 Task: Create a due date automation trigger when advanced on, on the monday before a card is due add dates with an incomplete due date at 11:00 AM.
Action: Mouse moved to (835, 246)
Screenshot: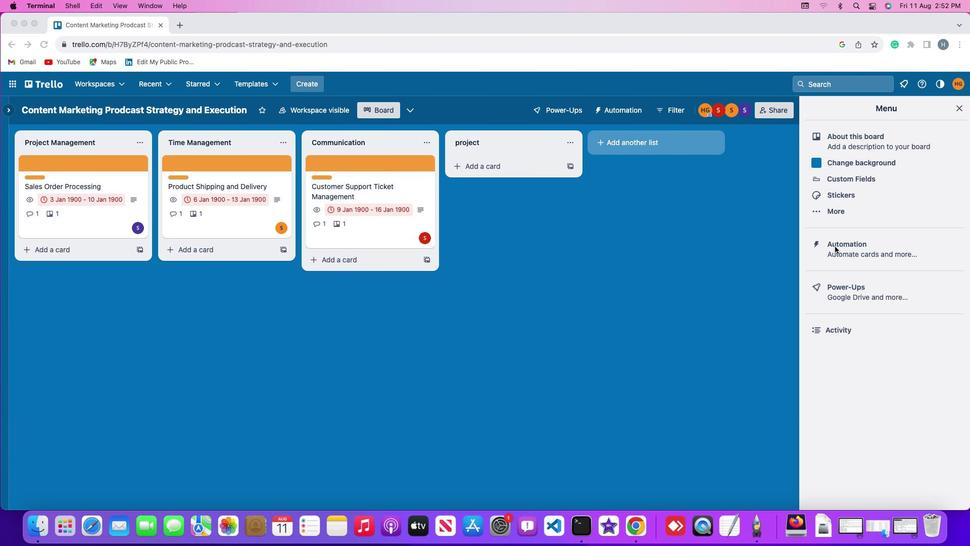 
Action: Mouse pressed left at (835, 246)
Screenshot: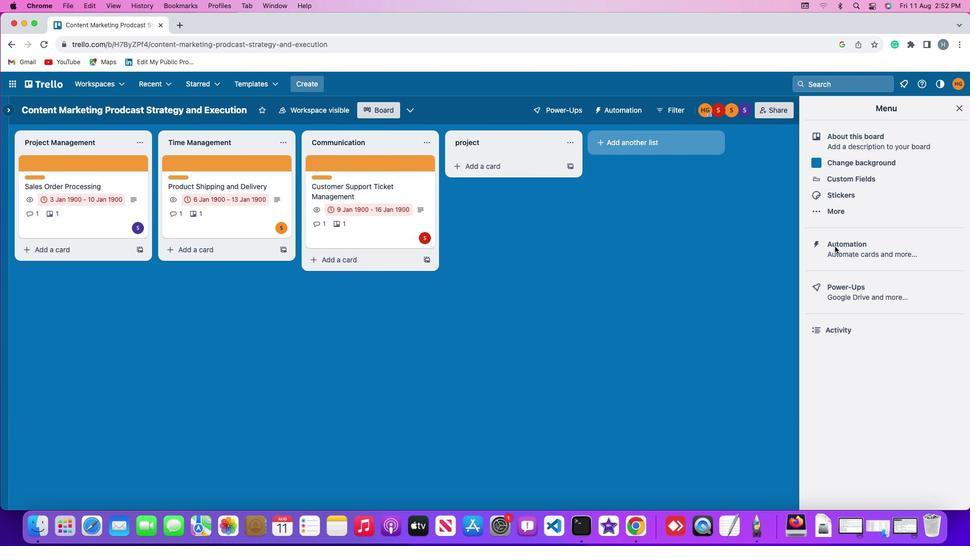 
Action: Mouse pressed left at (835, 246)
Screenshot: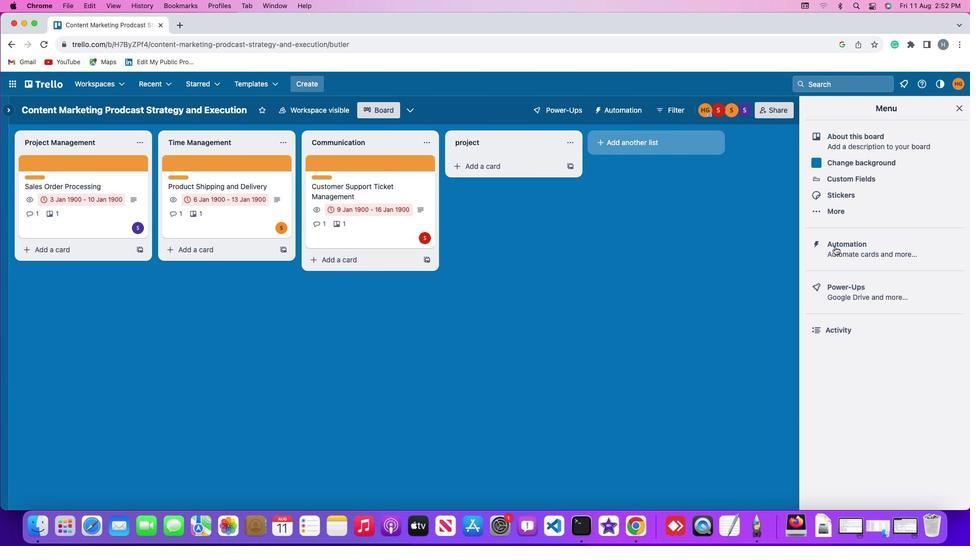 
Action: Mouse moved to (58, 238)
Screenshot: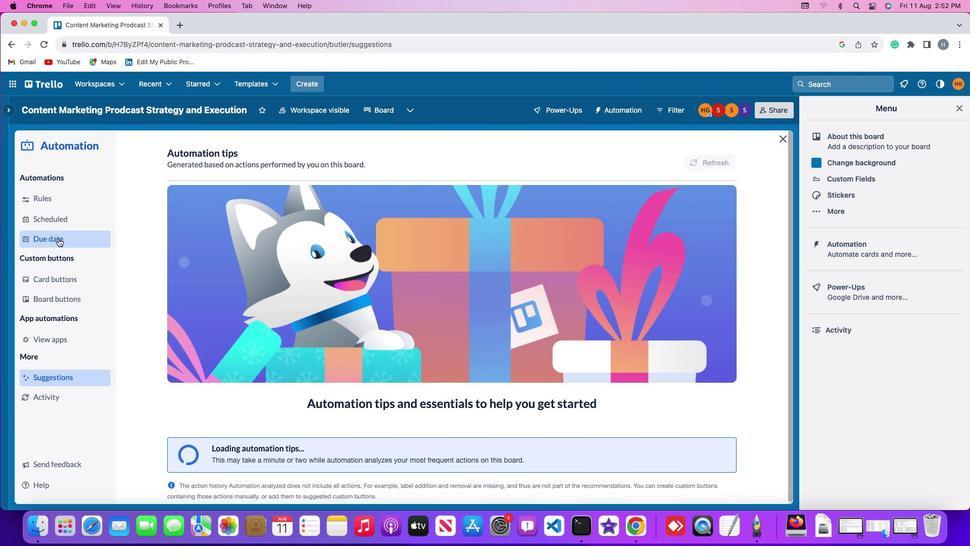 
Action: Mouse pressed left at (58, 238)
Screenshot: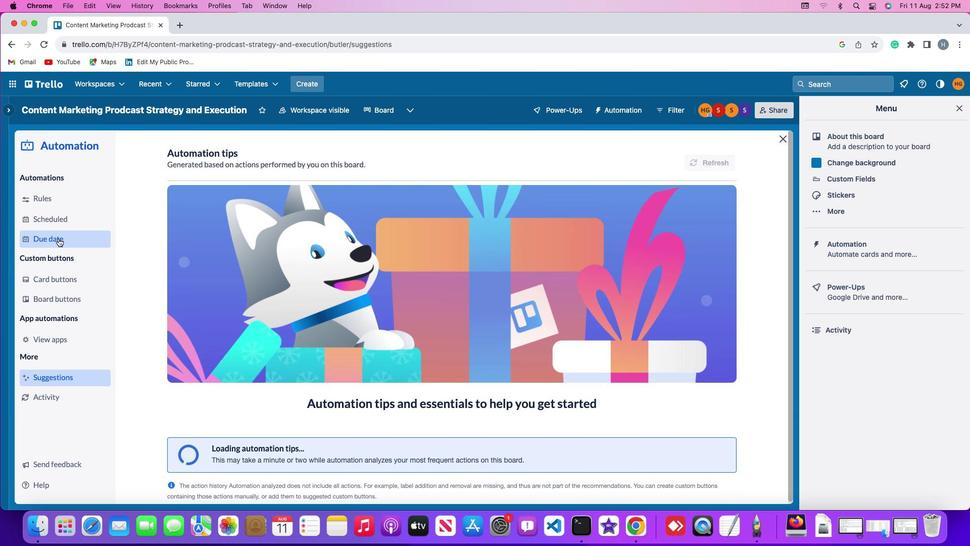 
Action: Mouse moved to (680, 153)
Screenshot: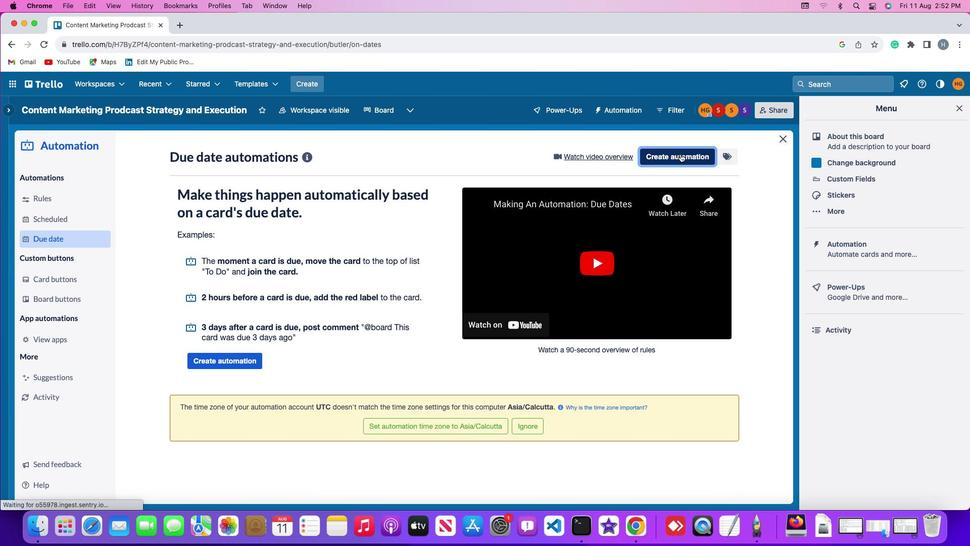 
Action: Mouse pressed left at (680, 153)
Screenshot: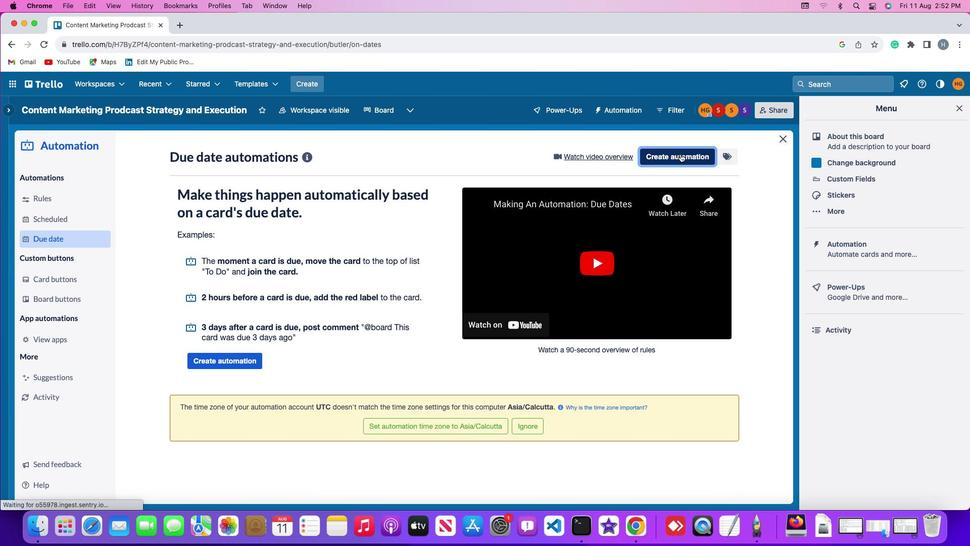 
Action: Mouse moved to (228, 250)
Screenshot: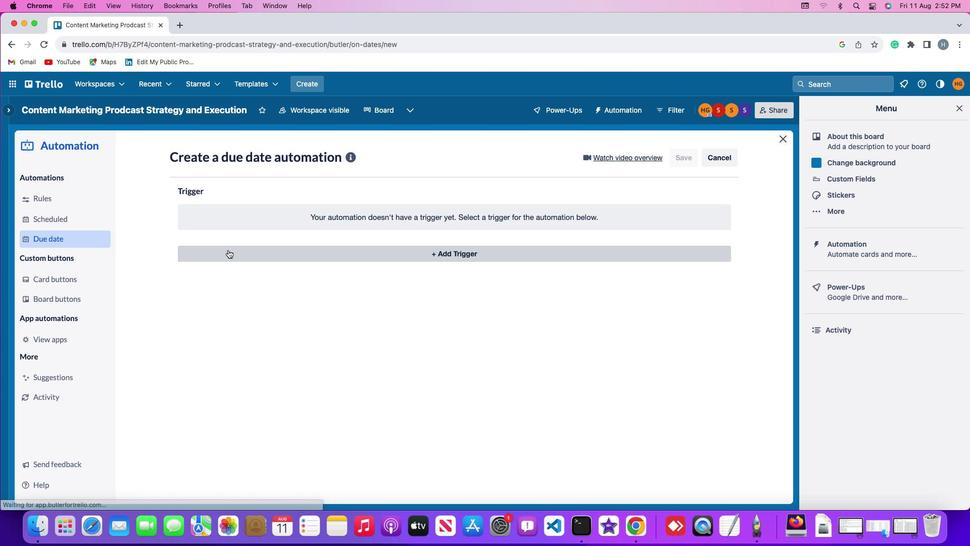 
Action: Mouse pressed left at (228, 250)
Screenshot: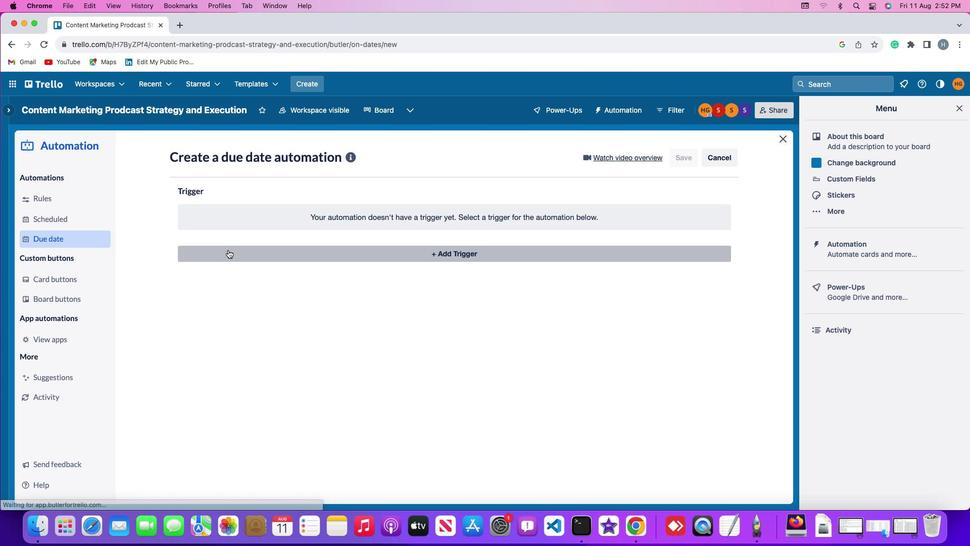 
Action: Mouse moved to (222, 444)
Screenshot: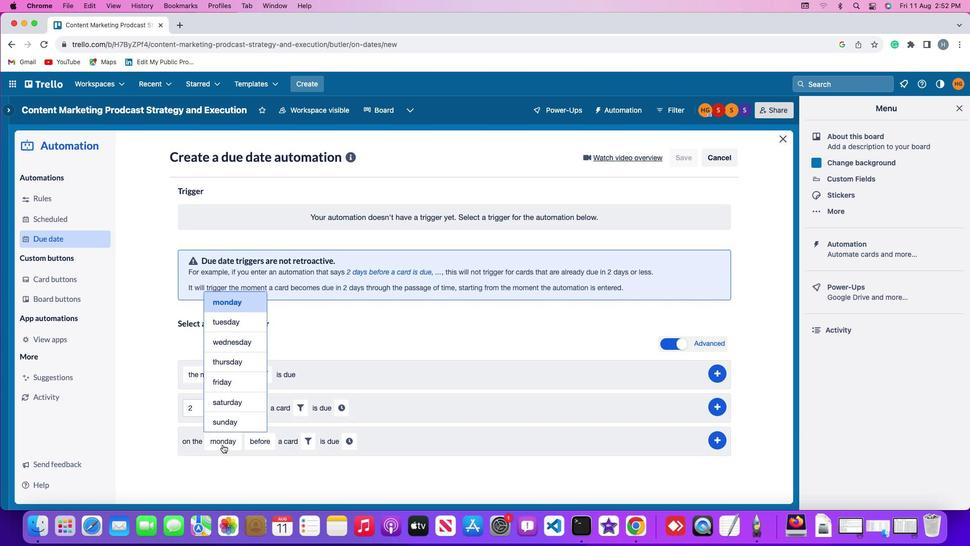 
Action: Mouse pressed left at (222, 444)
Screenshot: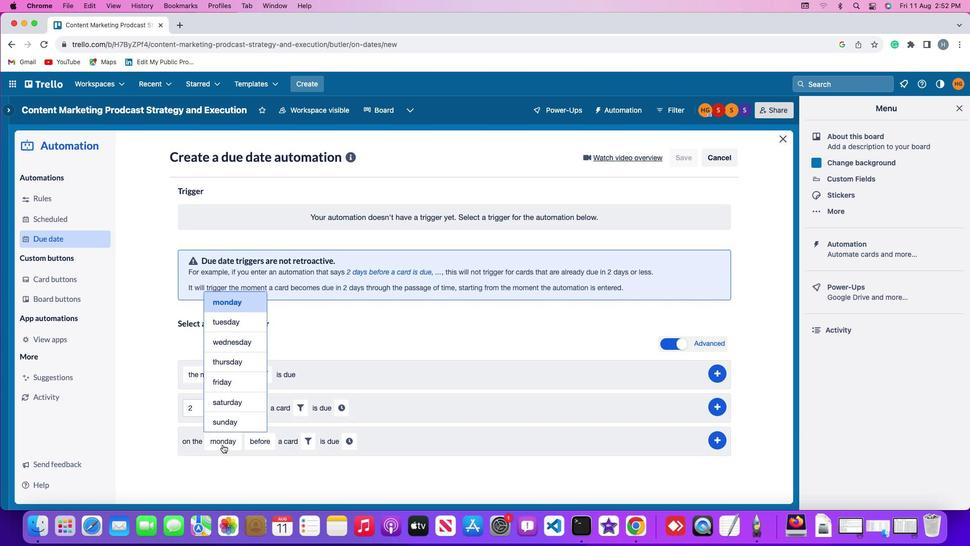 
Action: Mouse moved to (237, 301)
Screenshot: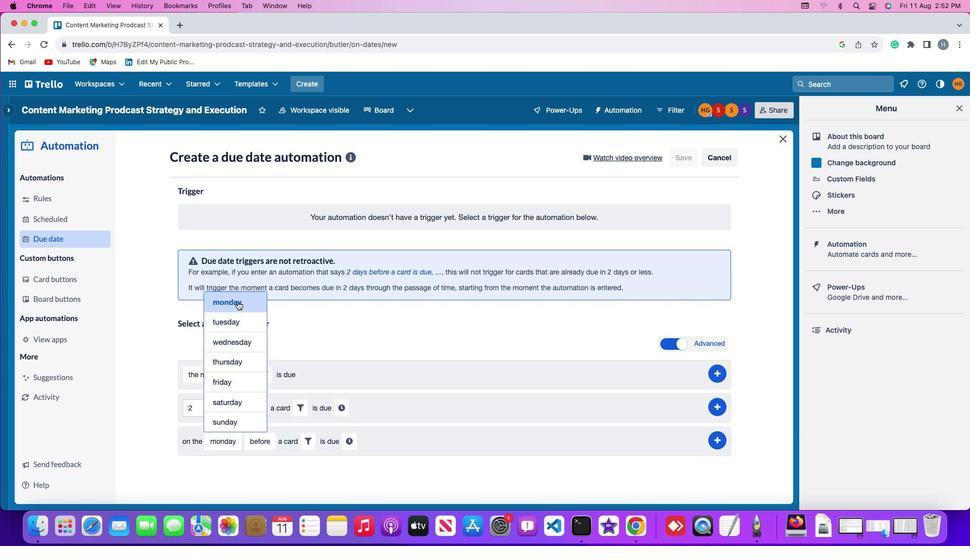 
Action: Mouse pressed left at (237, 301)
Screenshot: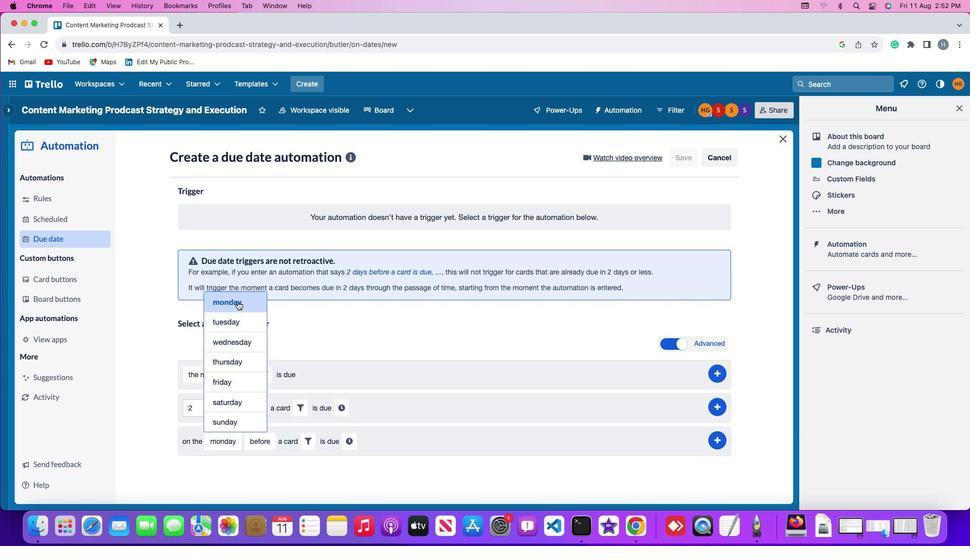 
Action: Mouse moved to (262, 441)
Screenshot: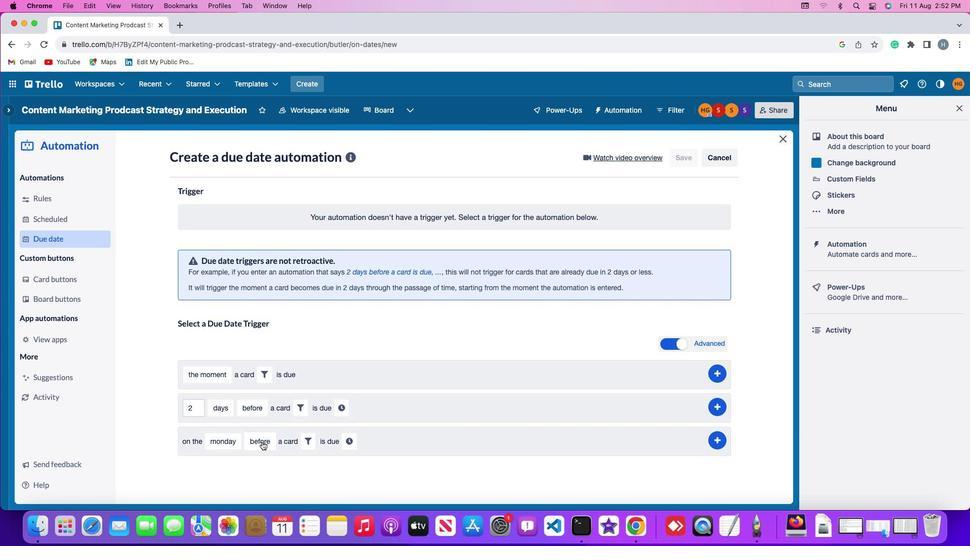 
Action: Mouse pressed left at (262, 441)
Screenshot: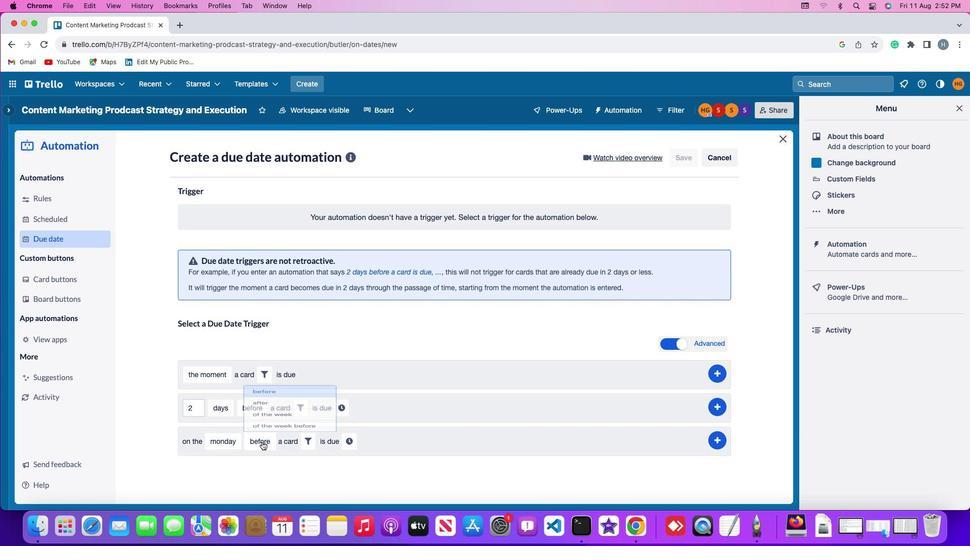 
Action: Mouse moved to (272, 362)
Screenshot: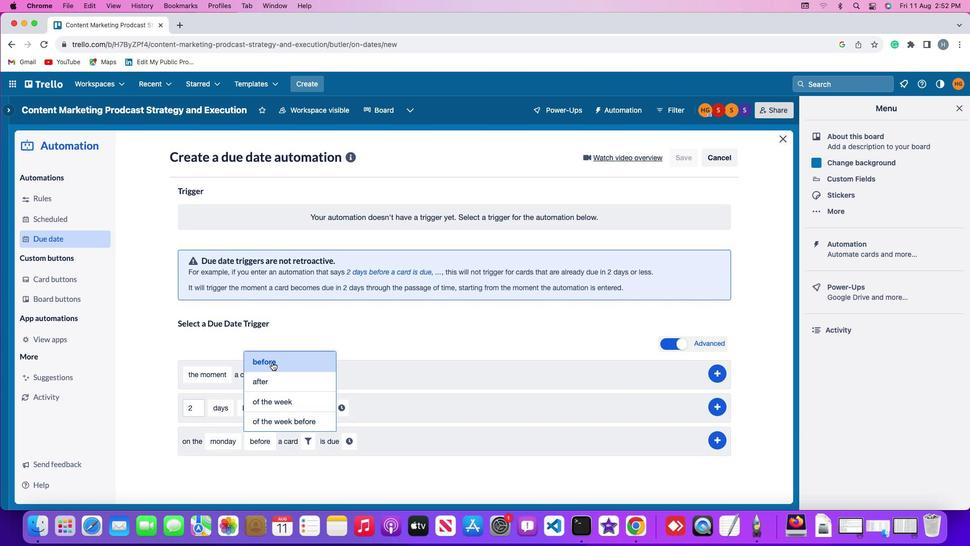 
Action: Mouse pressed left at (272, 362)
Screenshot: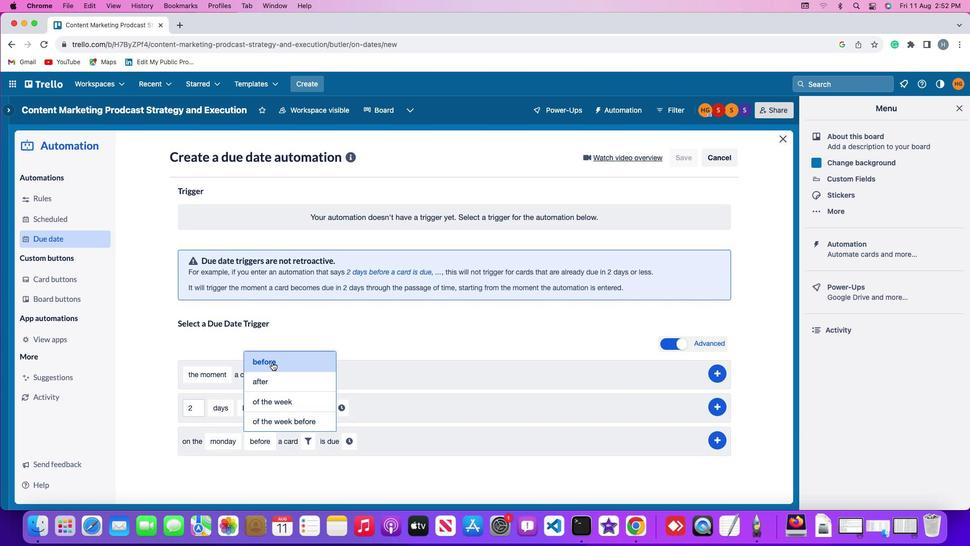 
Action: Mouse moved to (304, 443)
Screenshot: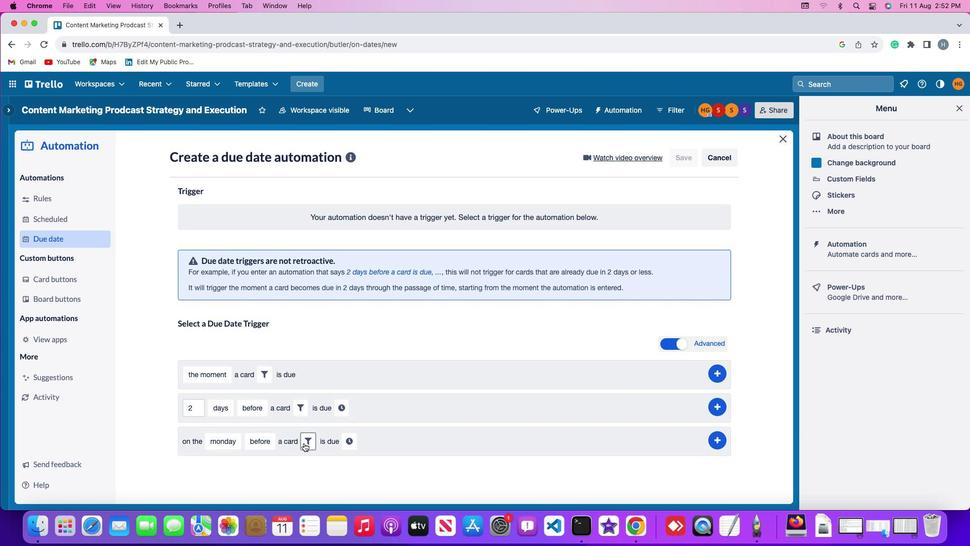 
Action: Mouse pressed left at (304, 443)
Screenshot: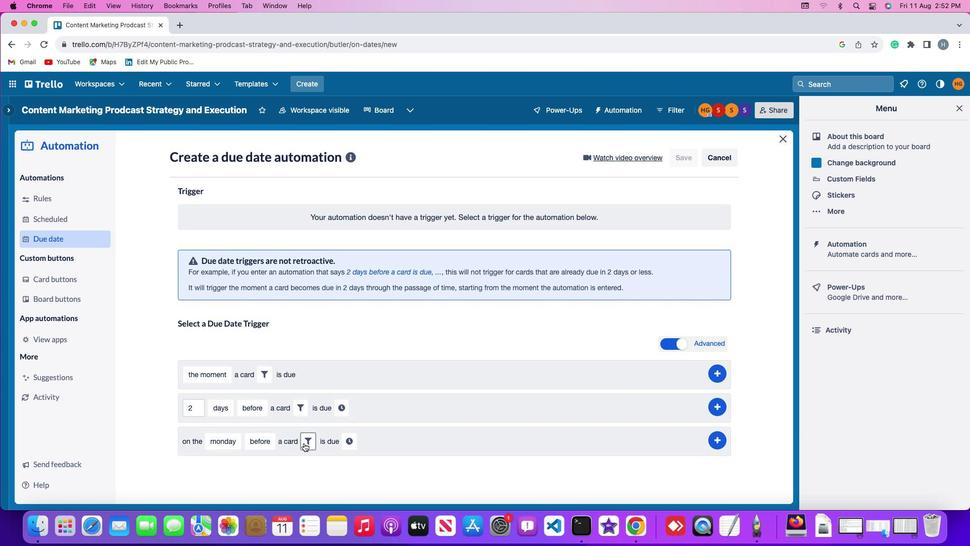 
Action: Mouse moved to (266, 481)
Screenshot: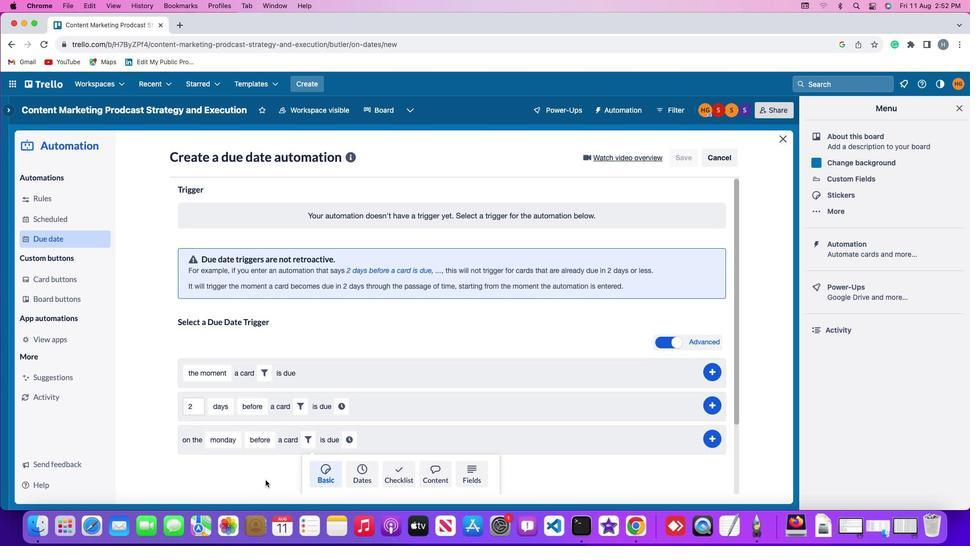 
Action: Mouse scrolled (266, 481) with delta (0, 0)
Screenshot: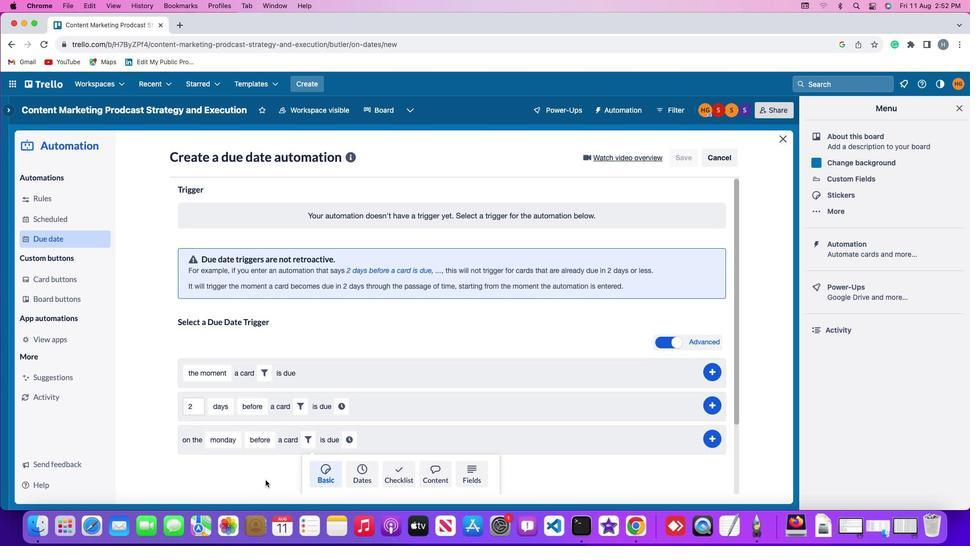 
Action: Mouse scrolled (266, 481) with delta (0, 0)
Screenshot: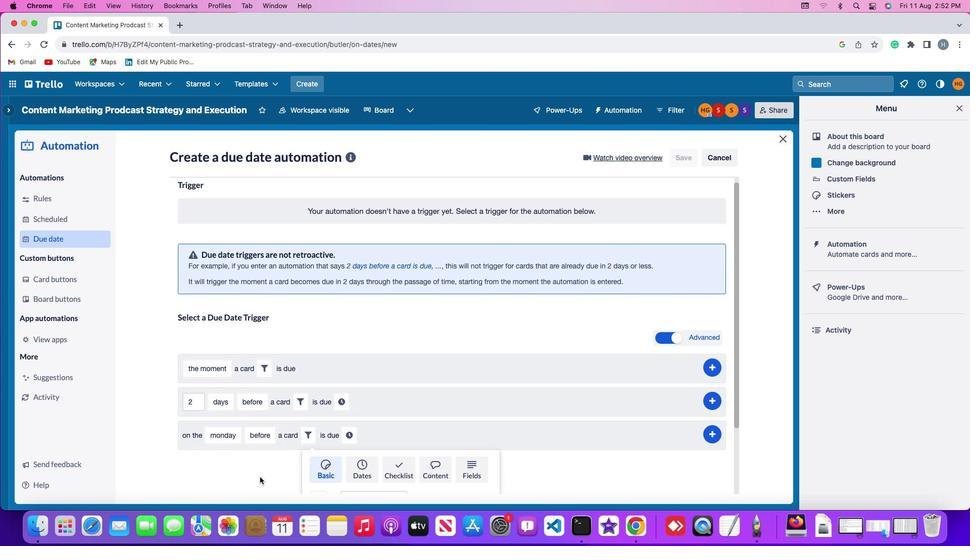 
Action: Mouse moved to (266, 480)
Screenshot: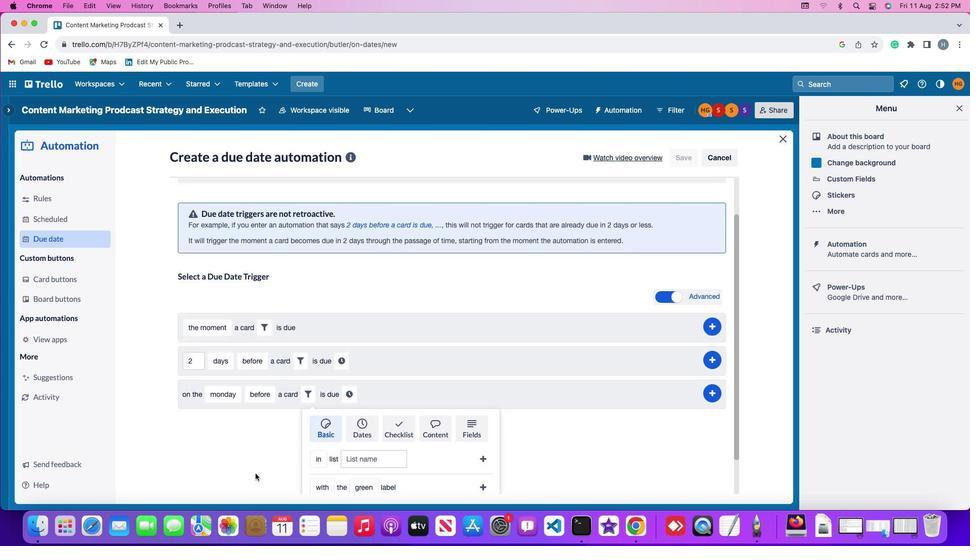 
Action: Mouse scrolled (266, 480) with delta (0, -1)
Screenshot: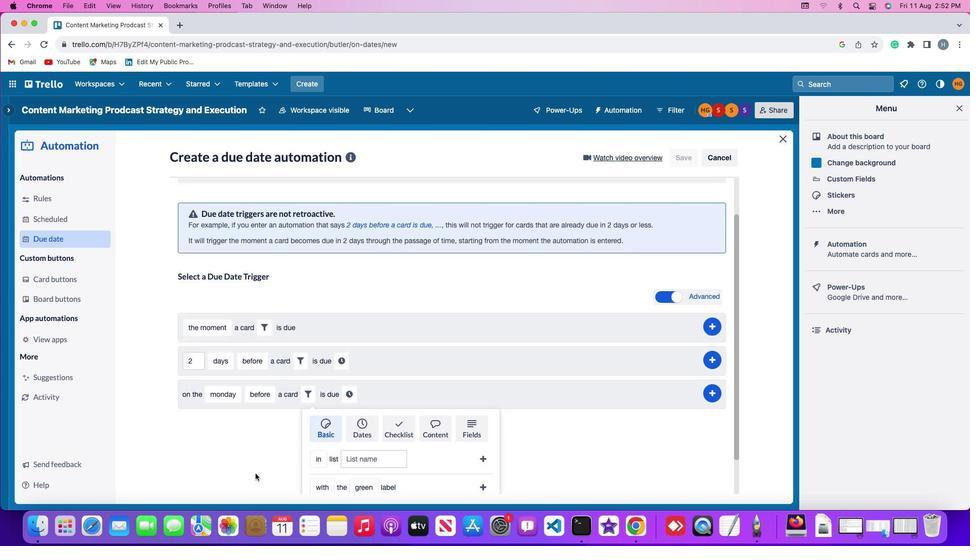 
Action: Mouse moved to (368, 399)
Screenshot: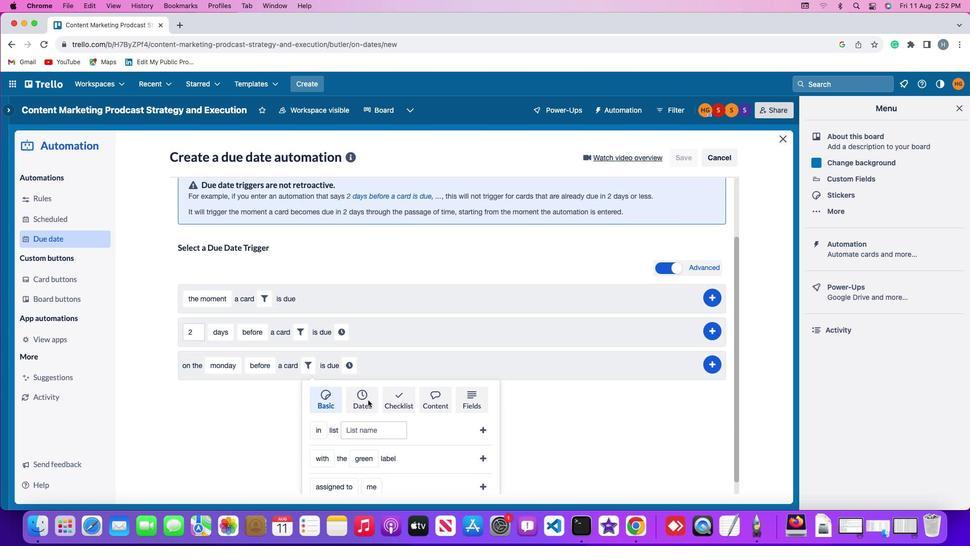 
Action: Mouse pressed left at (368, 399)
Screenshot: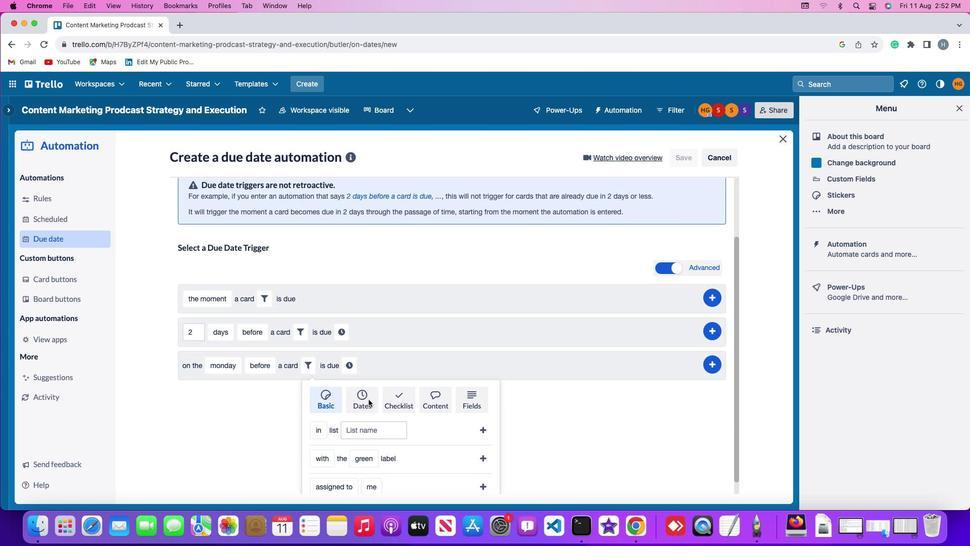 
Action: Mouse moved to (325, 430)
Screenshot: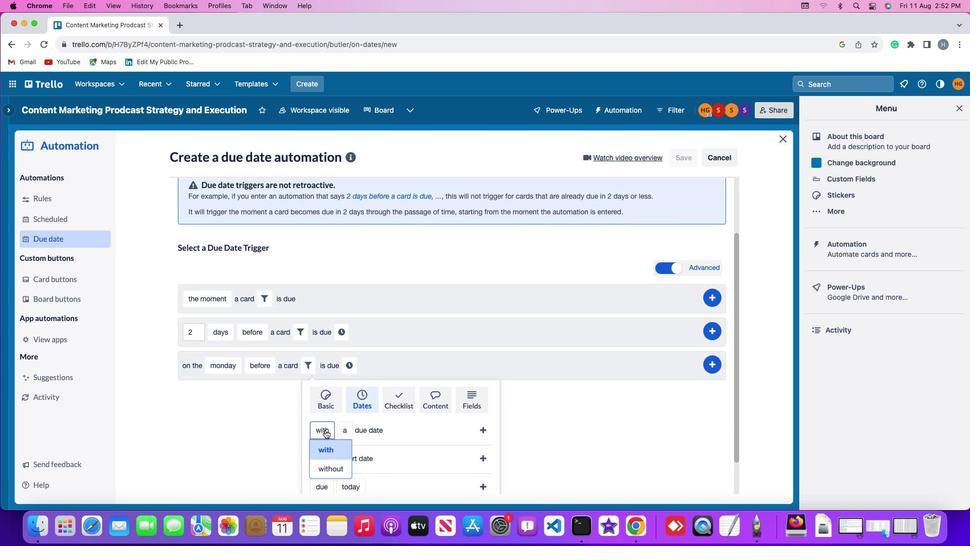 
Action: Mouse pressed left at (325, 430)
Screenshot: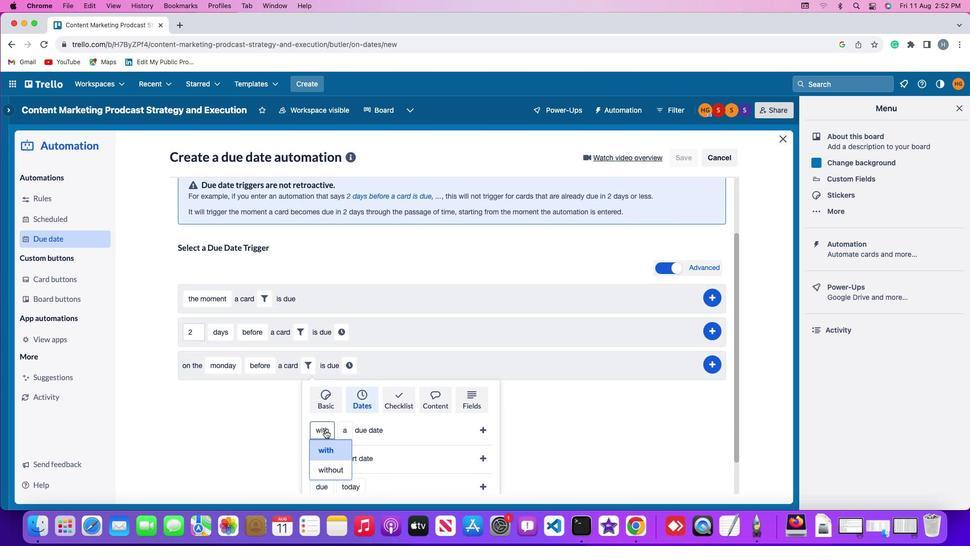
Action: Mouse moved to (329, 452)
Screenshot: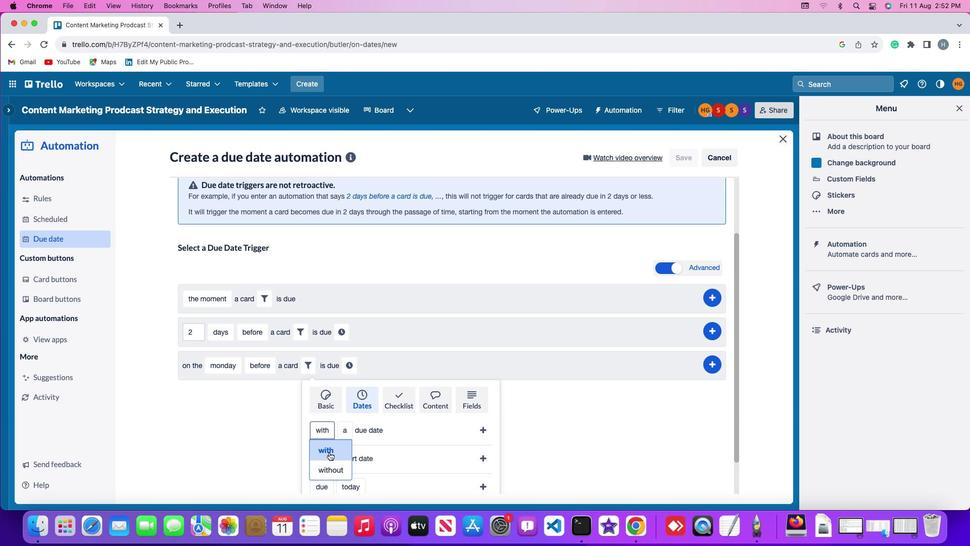
Action: Mouse pressed left at (329, 452)
Screenshot: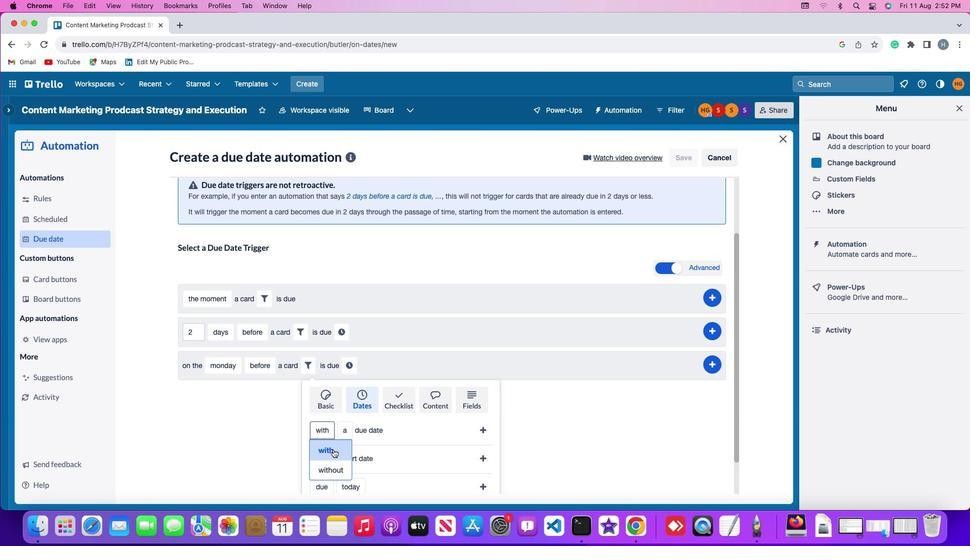 
Action: Mouse moved to (350, 428)
Screenshot: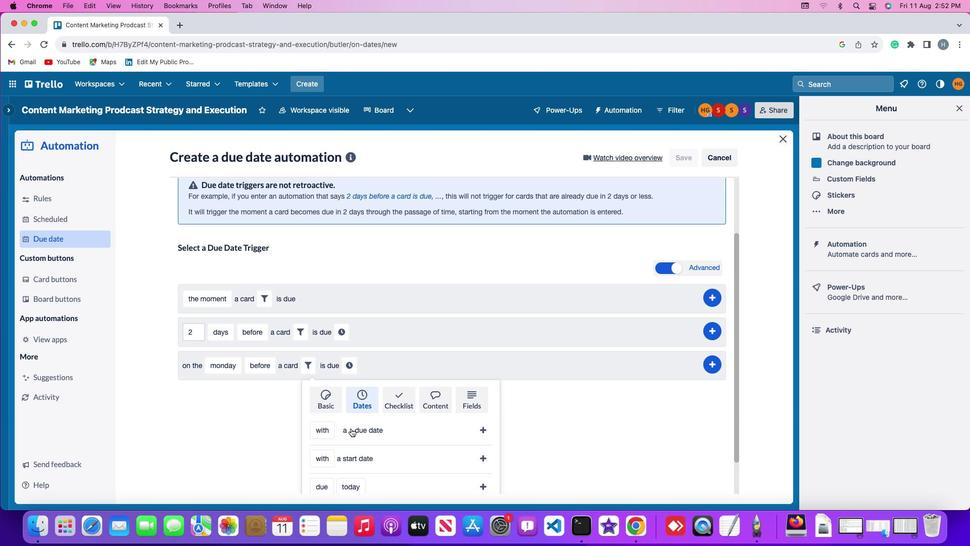 
Action: Mouse pressed left at (350, 428)
Screenshot: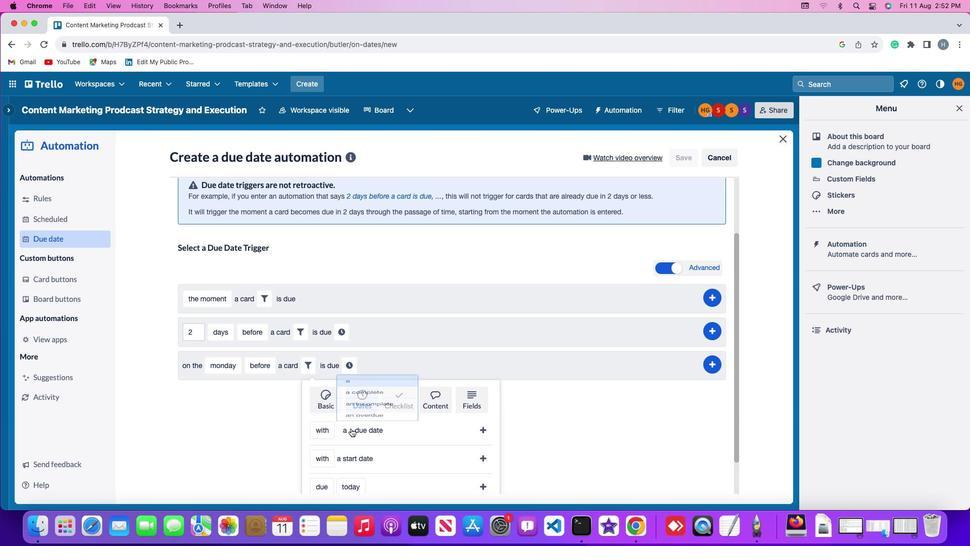 
Action: Mouse moved to (363, 391)
Screenshot: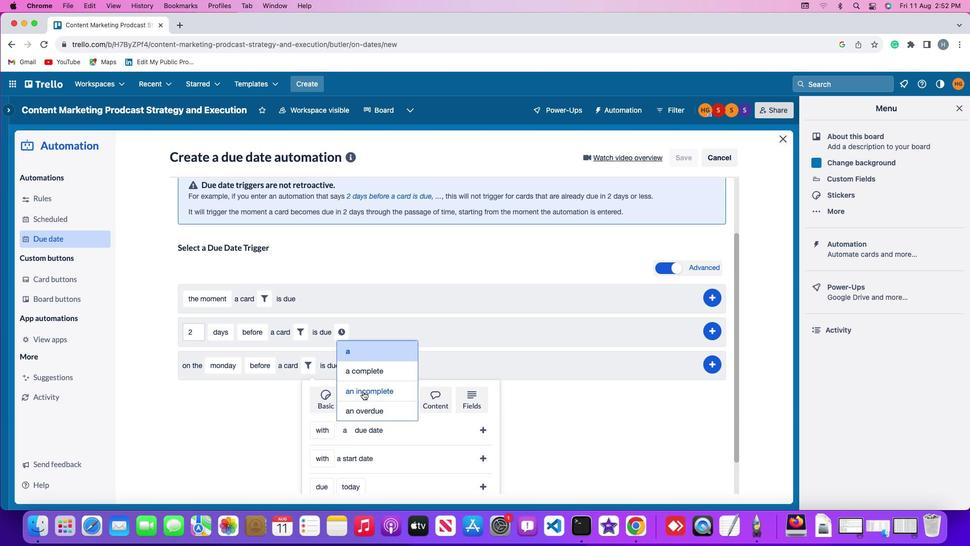 
Action: Mouse pressed left at (363, 391)
Screenshot: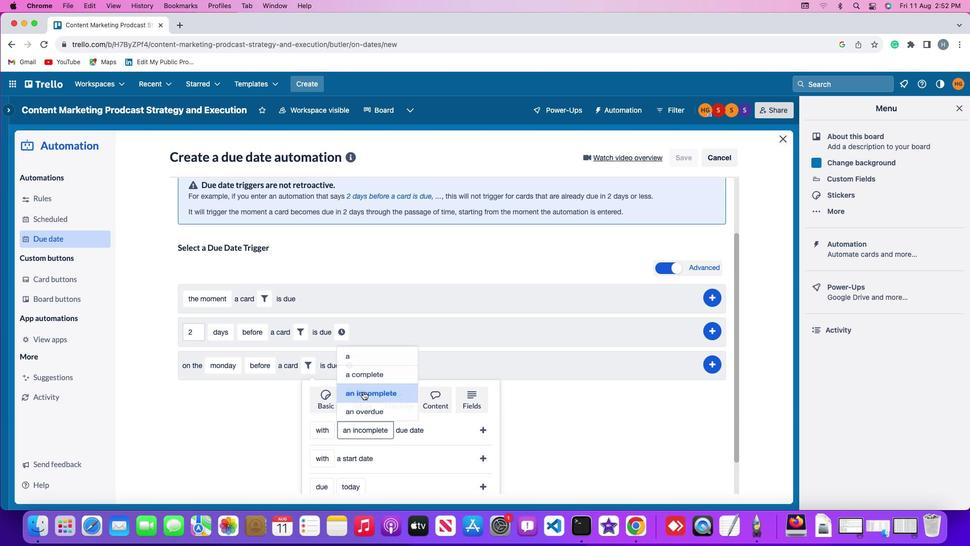 
Action: Mouse moved to (481, 426)
Screenshot: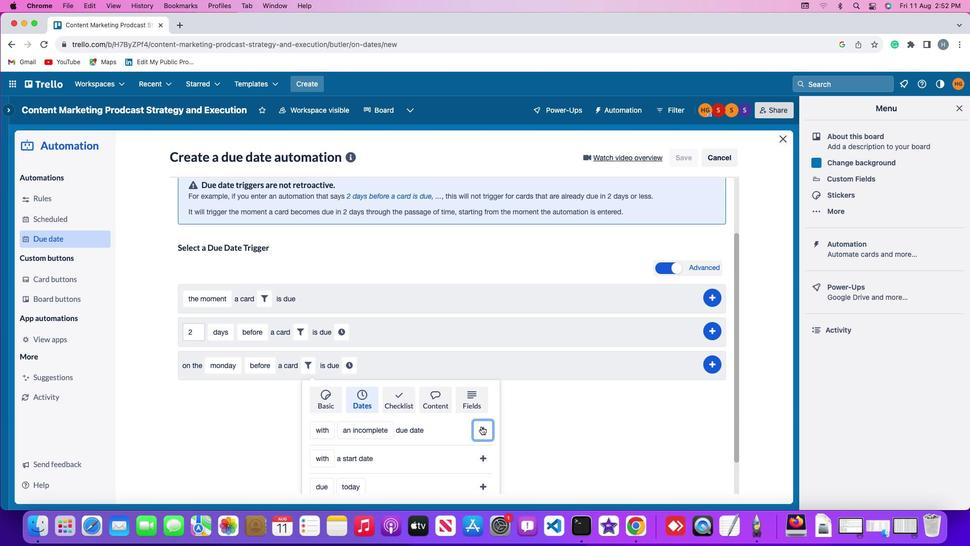 
Action: Mouse pressed left at (481, 426)
Screenshot: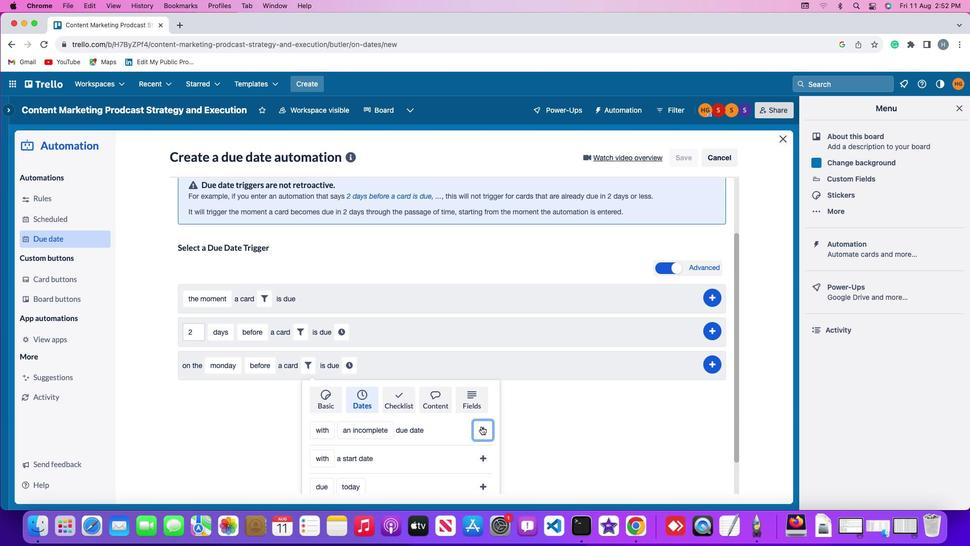 
Action: Mouse moved to (465, 441)
Screenshot: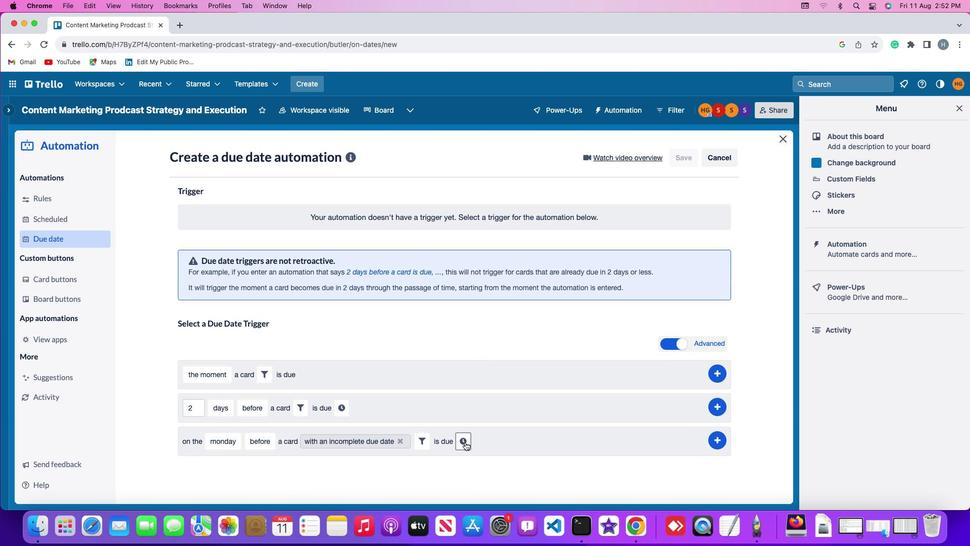 
Action: Mouse pressed left at (465, 441)
Screenshot: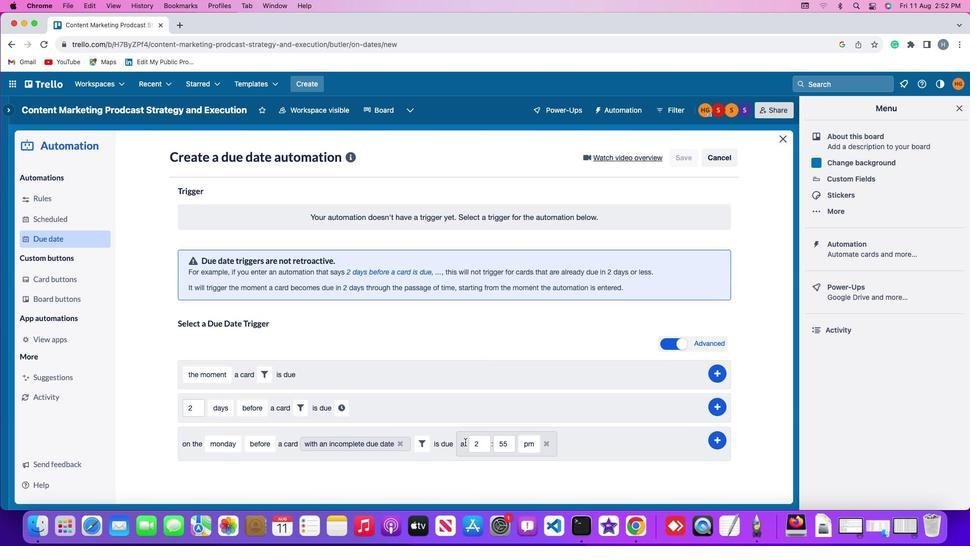 
Action: Mouse moved to (479, 443)
Screenshot: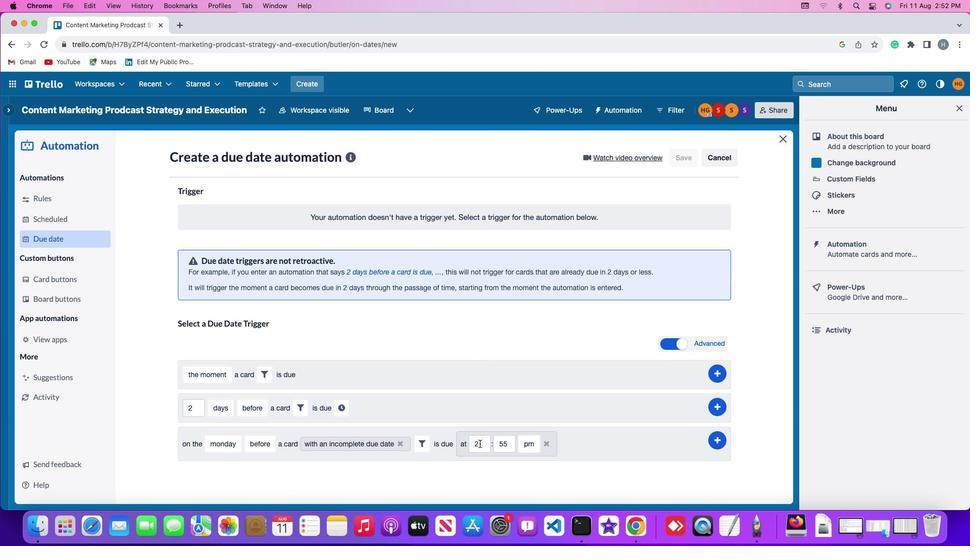 
Action: Mouse pressed left at (479, 443)
Screenshot: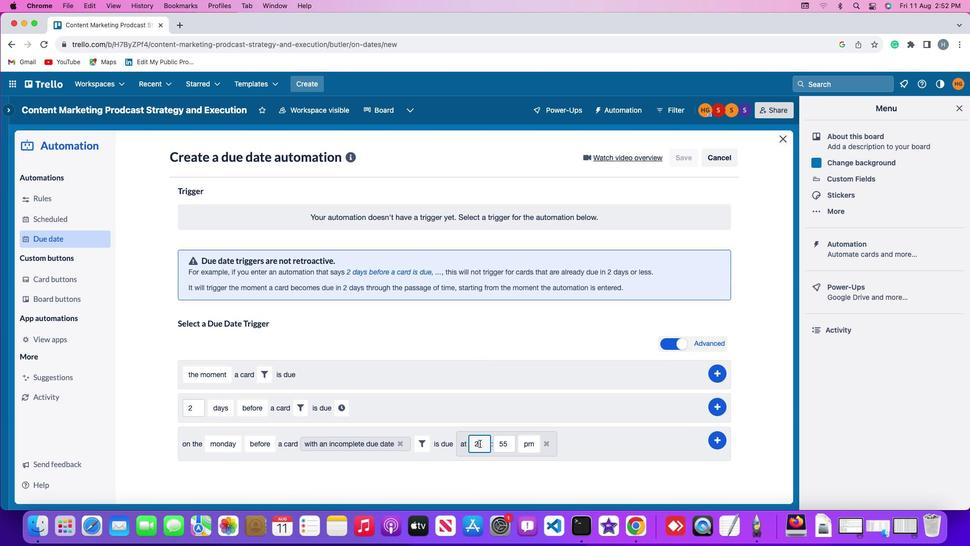 
Action: Mouse moved to (481, 443)
Screenshot: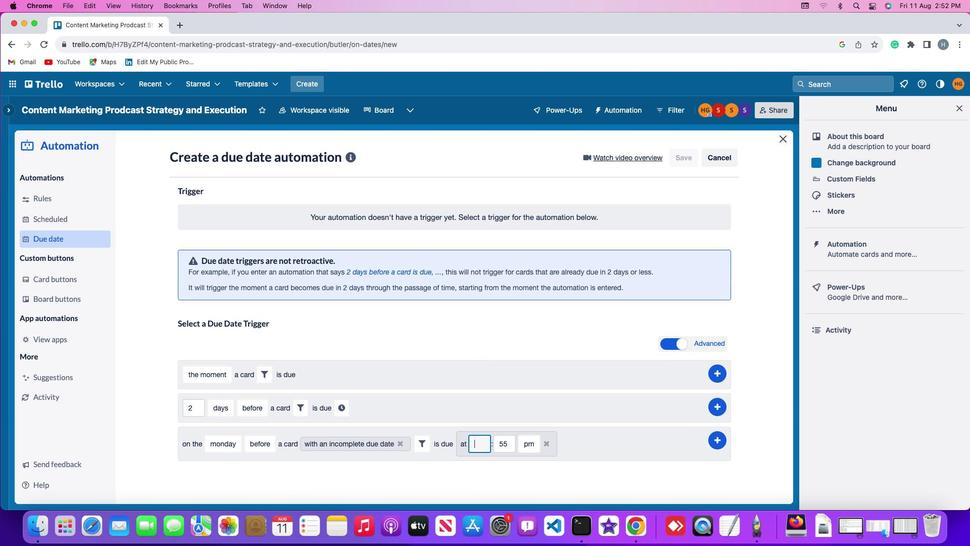 
Action: Key pressed Key.backspace
Screenshot: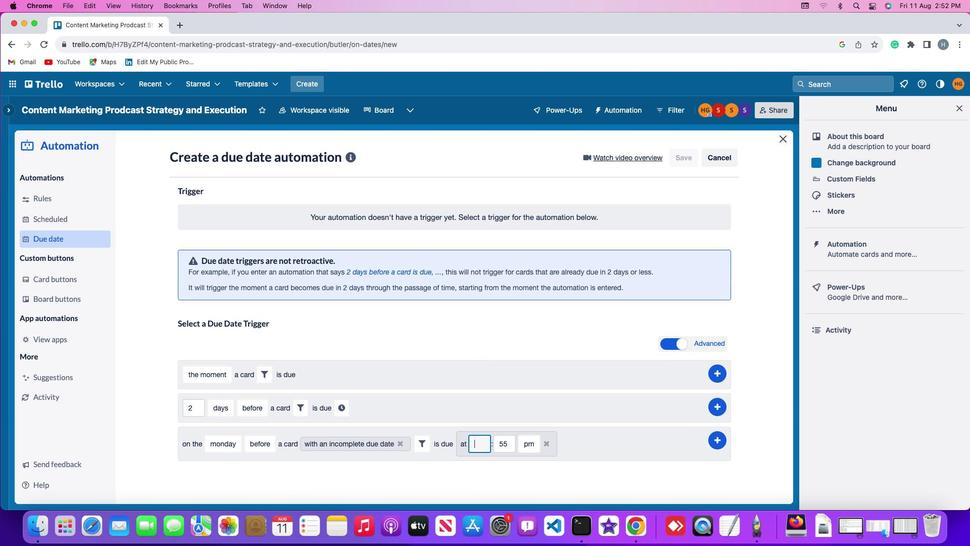 
Action: Mouse moved to (482, 443)
Screenshot: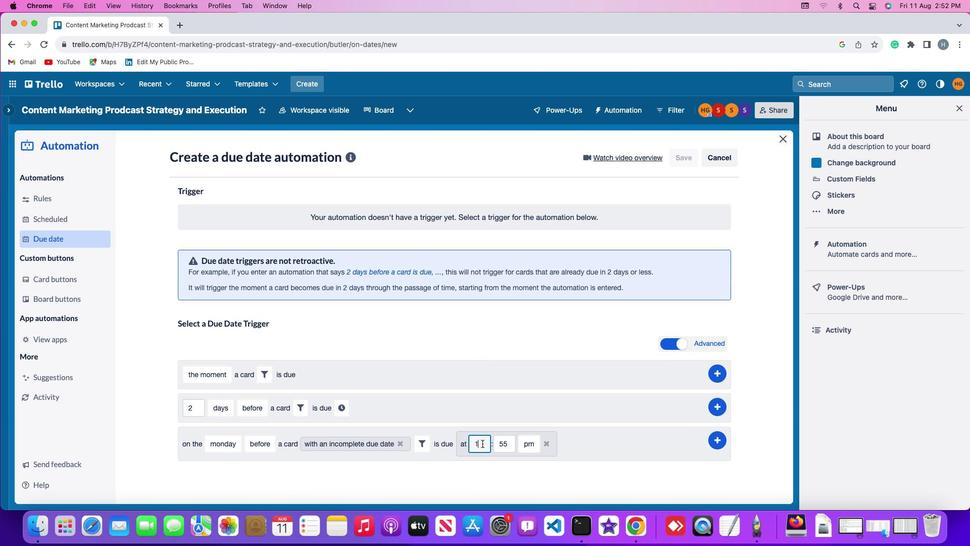 
Action: Key pressed '1'
Screenshot: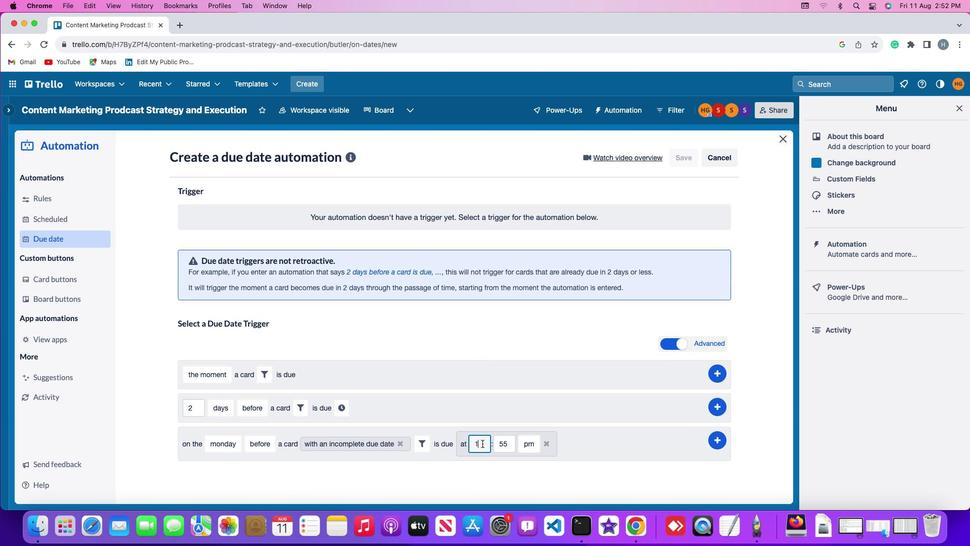 
Action: Mouse moved to (482, 443)
Screenshot: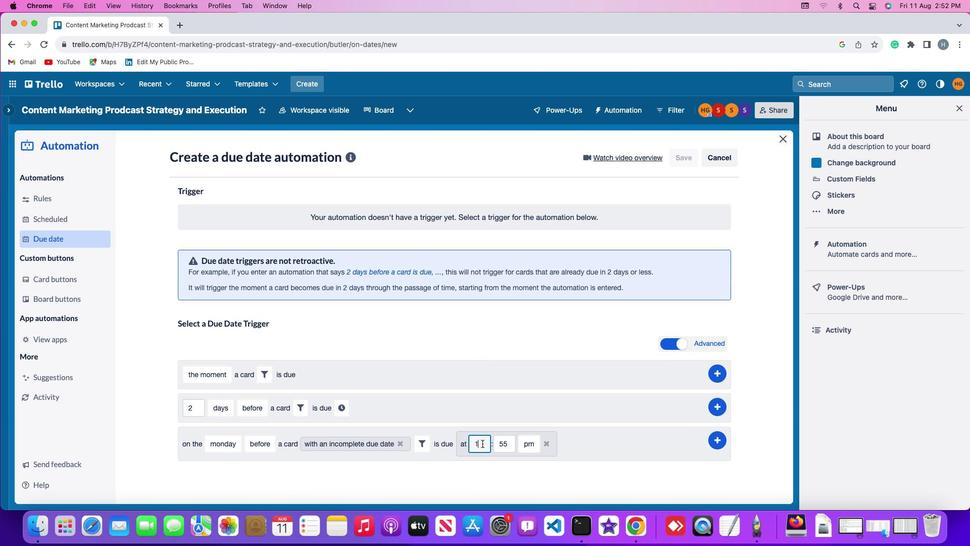
Action: Key pressed '1'
Screenshot: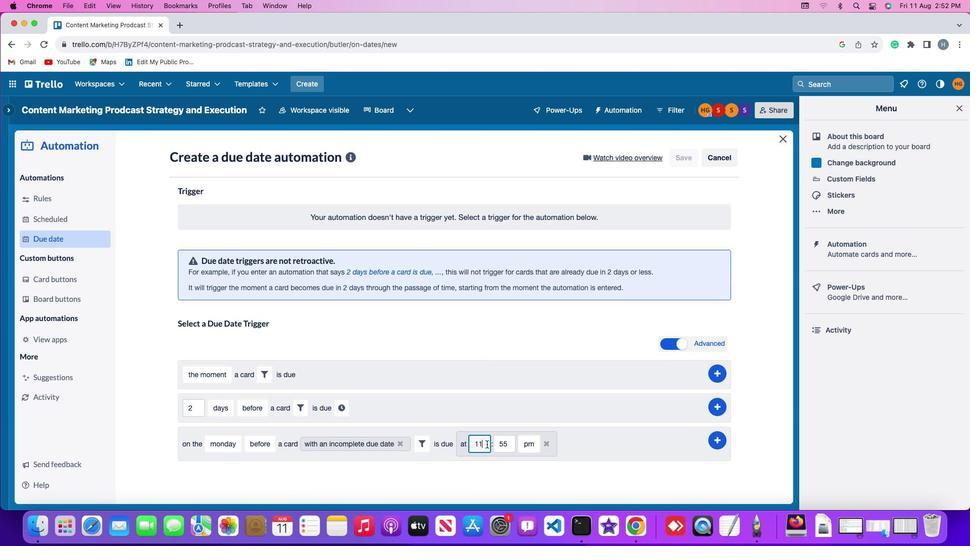 
Action: Mouse moved to (510, 443)
Screenshot: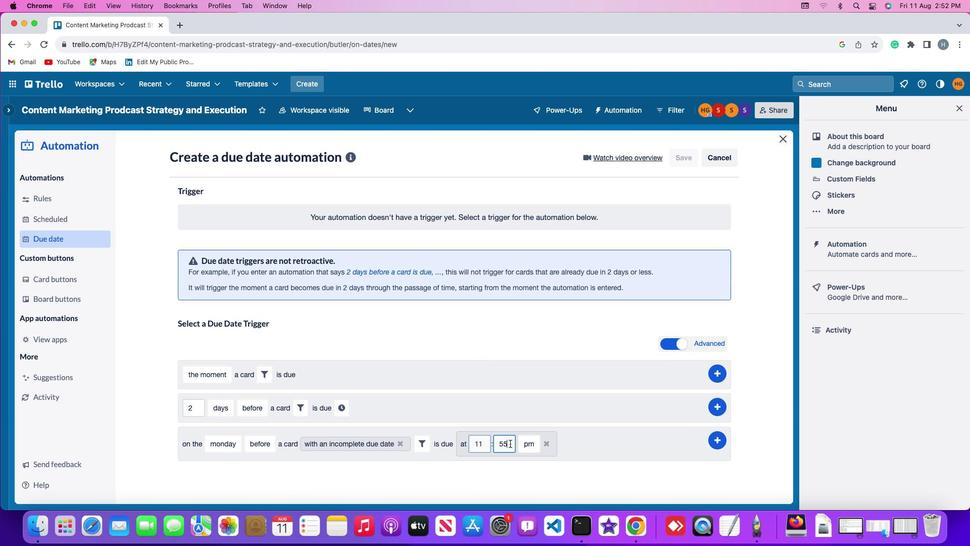 
Action: Mouse pressed left at (510, 443)
Screenshot: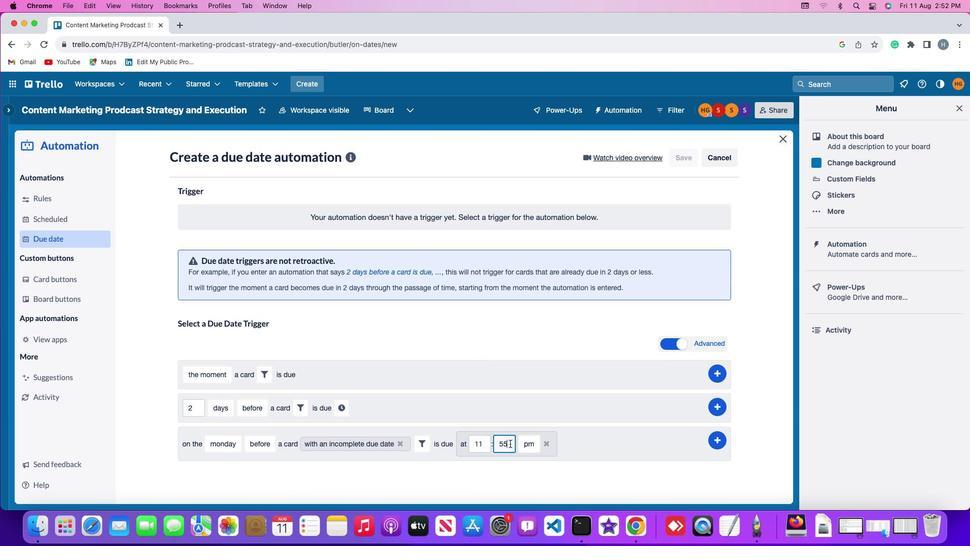 
Action: Key pressed Key.backspaceKey.backspace'0''0'
Screenshot: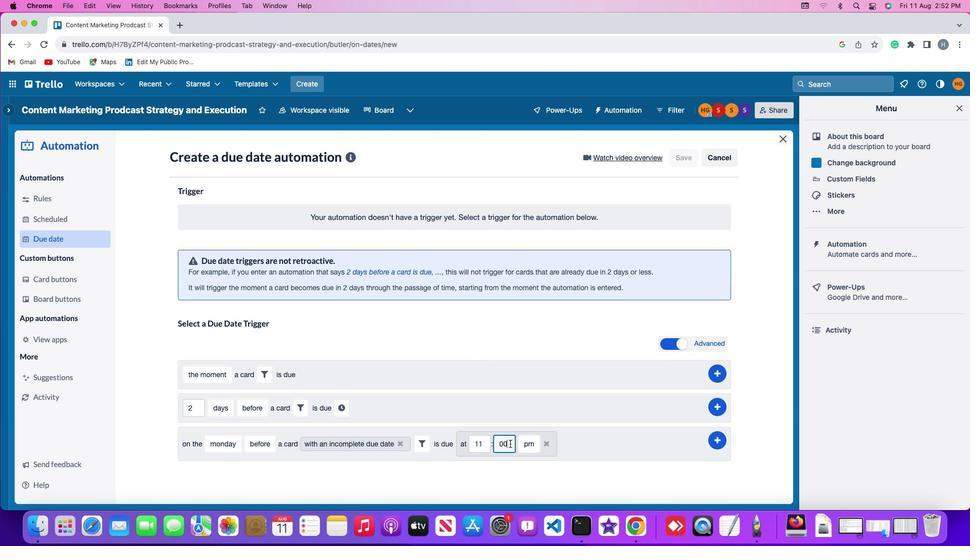 
Action: Mouse moved to (523, 442)
Screenshot: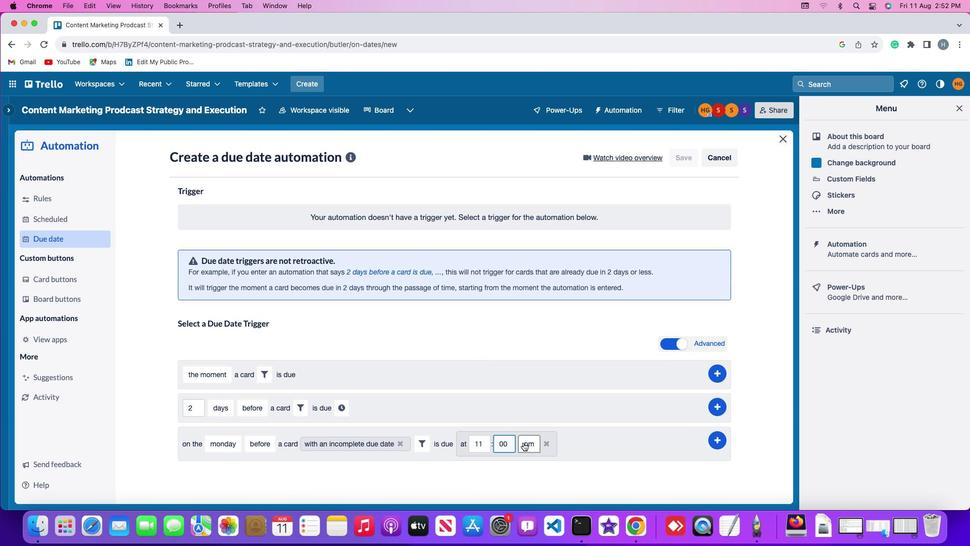 
Action: Mouse pressed left at (523, 442)
Screenshot: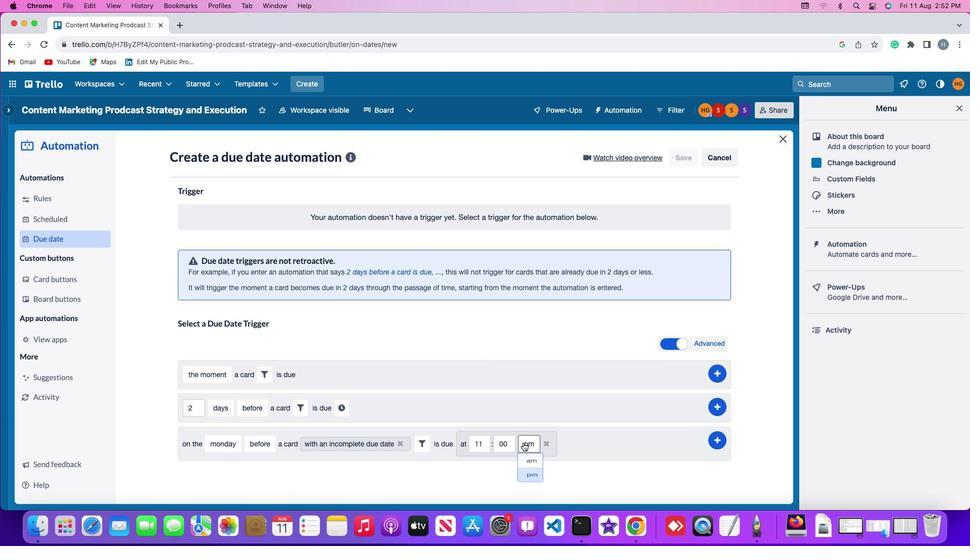 
Action: Mouse moved to (529, 463)
Screenshot: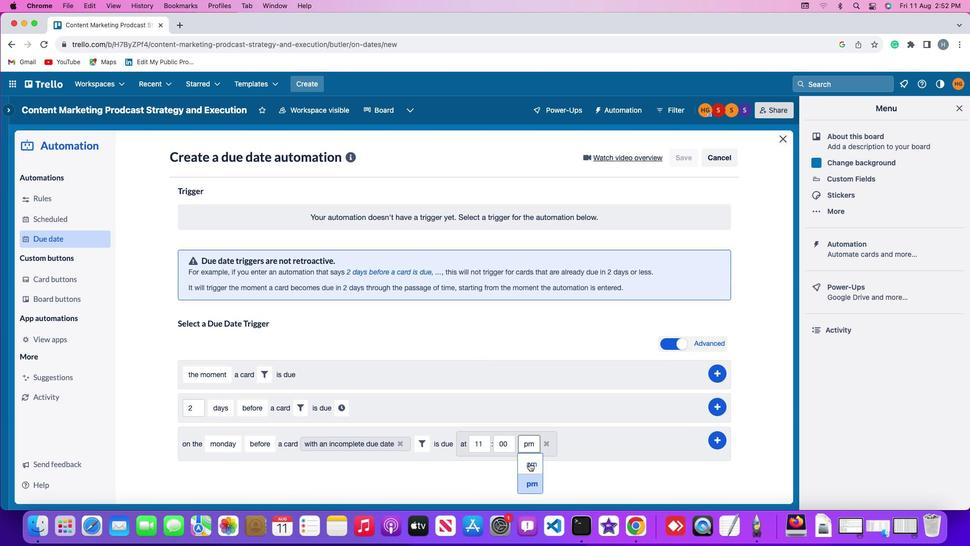 
Action: Mouse pressed left at (529, 463)
Screenshot: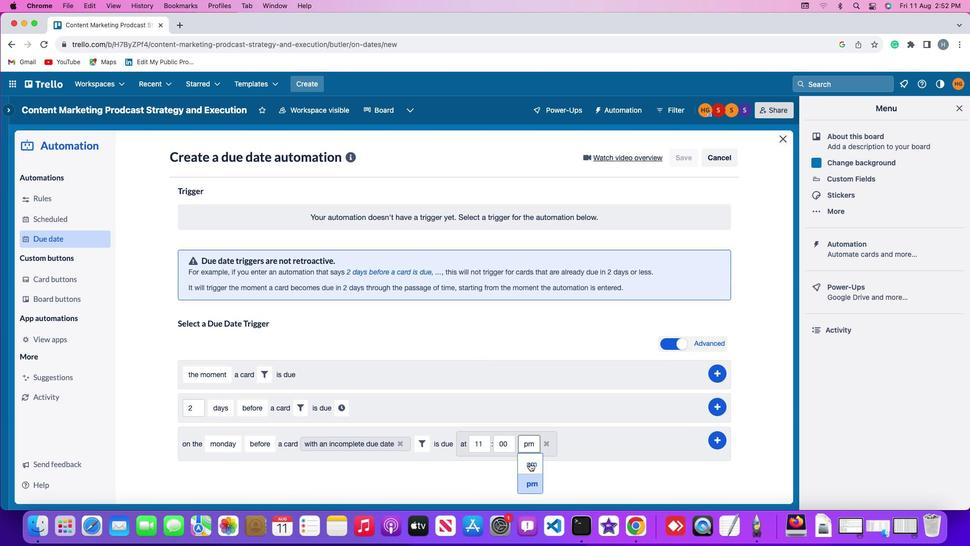 
Action: Mouse moved to (713, 436)
Screenshot: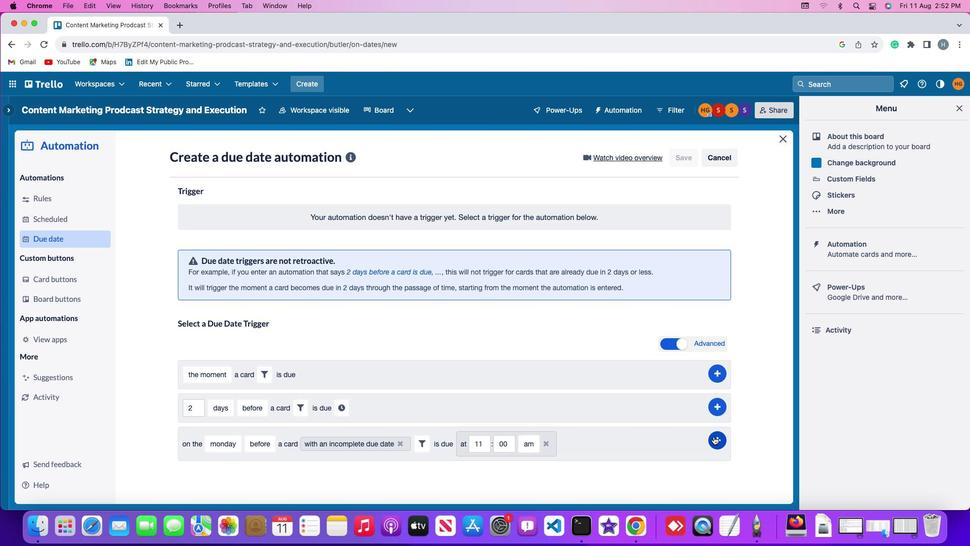 
Action: Mouse pressed left at (713, 436)
Screenshot: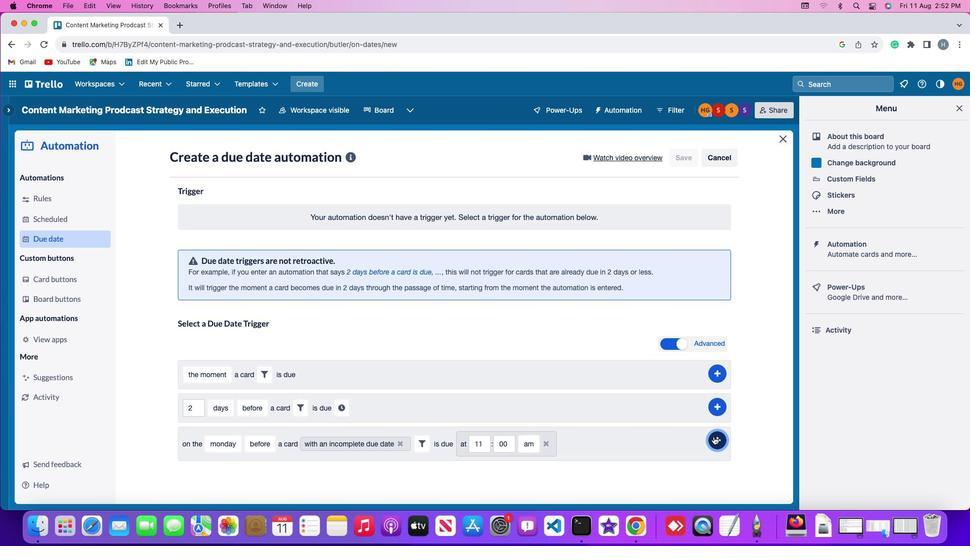 
Action: Mouse moved to (764, 332)
Screenshot: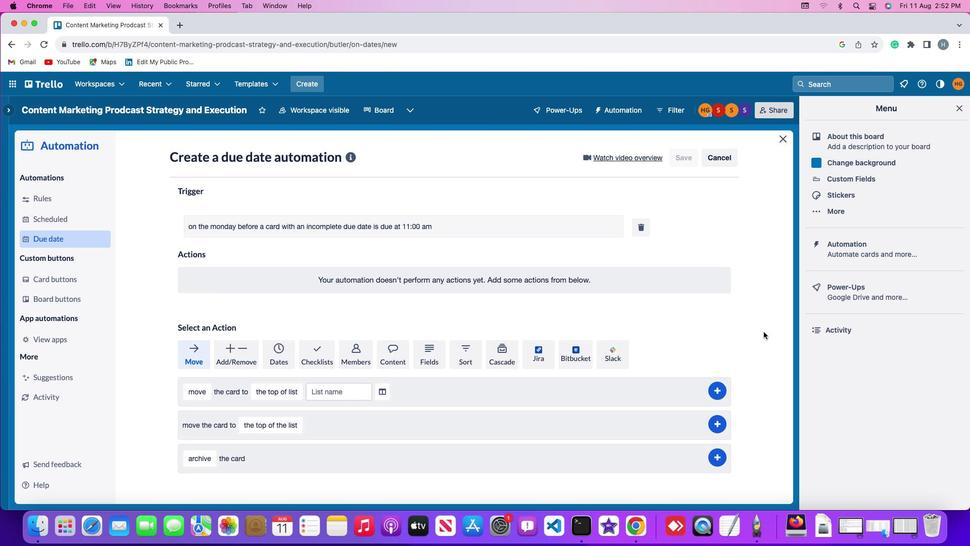 
